 Task: Create a while loop to monitor CPU usage and alert when it exceeds a certain threshold.
Action: Mouse moved to (897, 355)
Screenshot: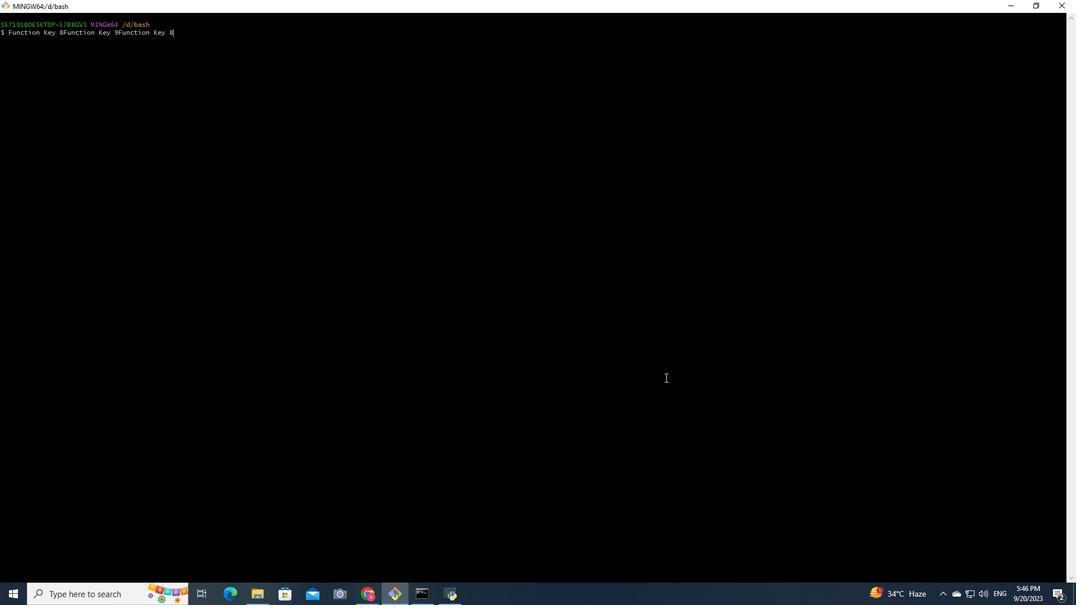 
Action: Mouse pressed left at (897, 355)
Screenshot: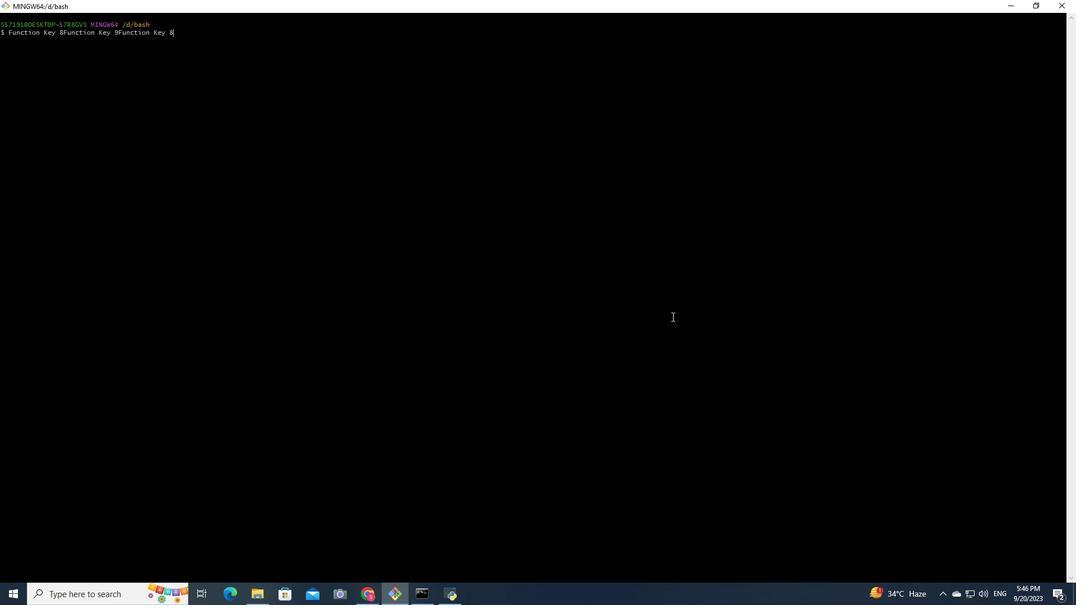 
Action: Mouse moved to (897, 355)
Screenshot: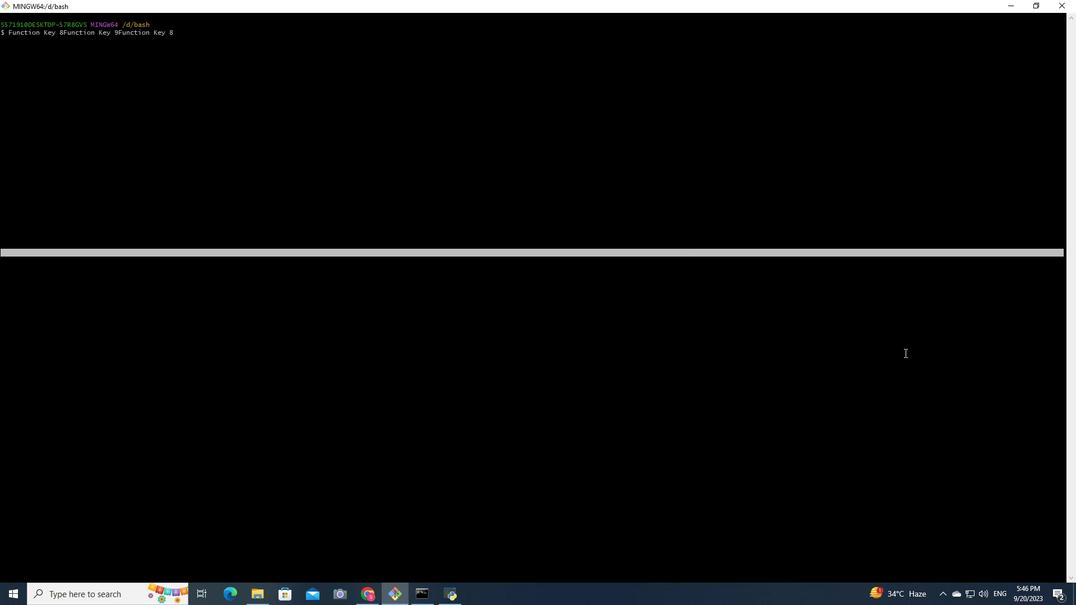 
Action: Mouse pressed left at (897, 355)
Screenshot: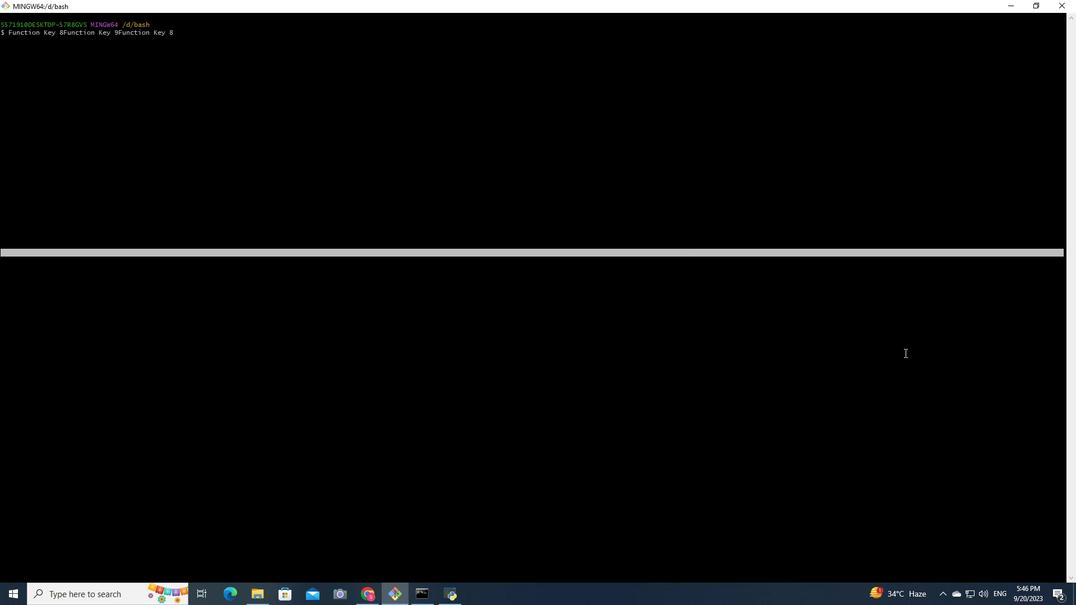 
Action: Mouse moved to (897, 355)
Screenshot: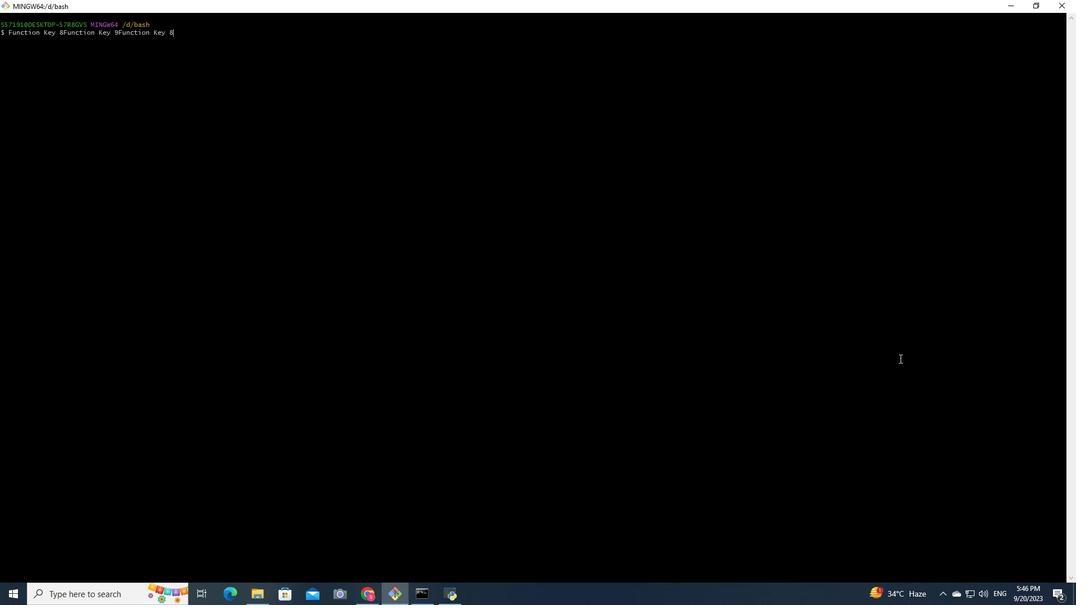 
Action: Mouse pressed left at (897, 355)
Screenshot: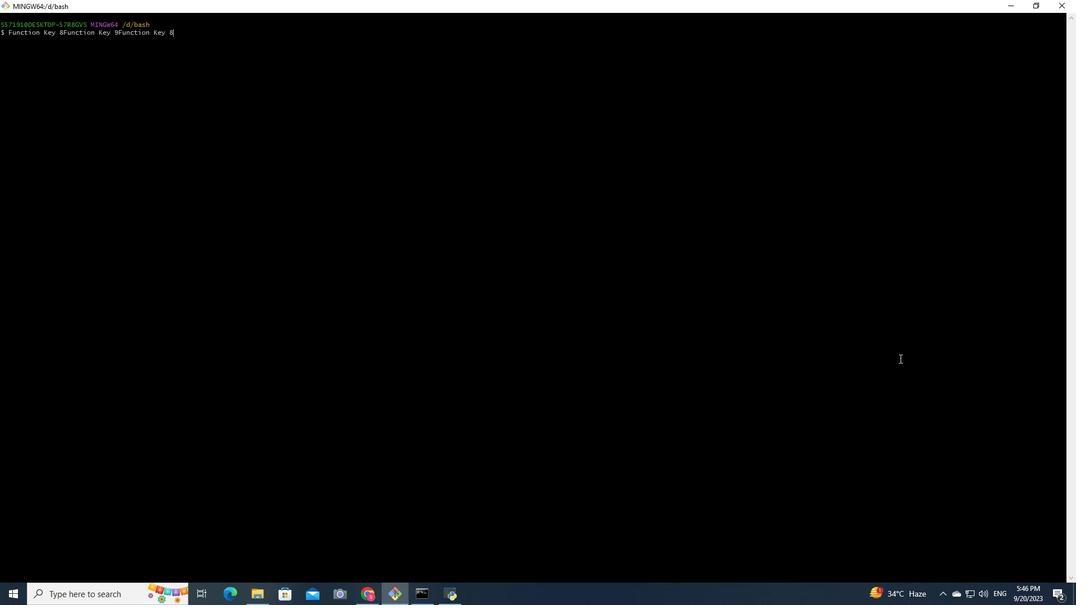 
Action: Mouse moved to (897, 355)
Screenshot: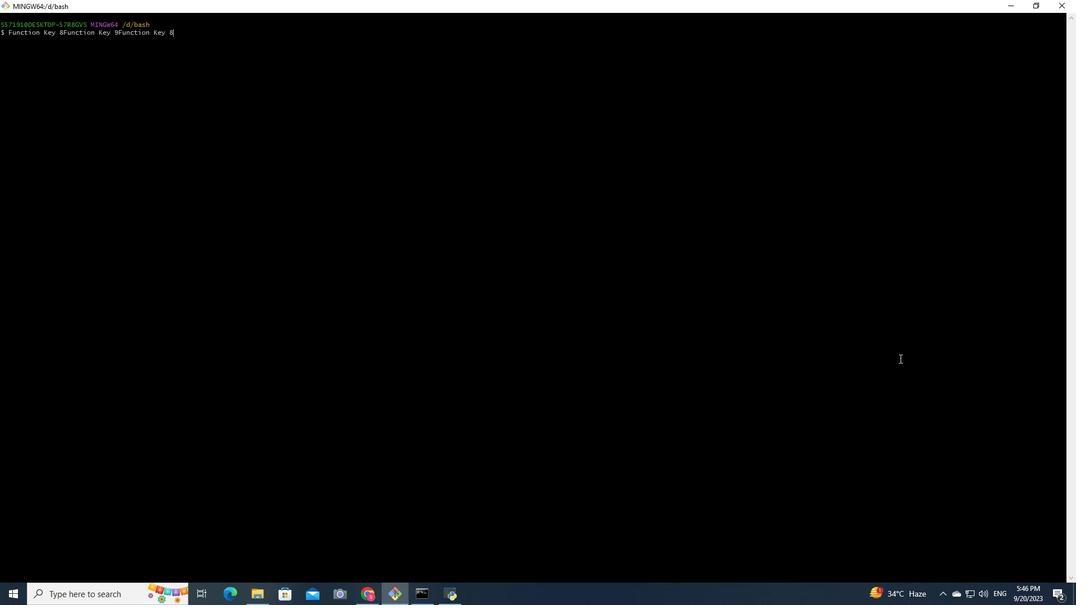 
